 Task: Create a rule from the Recommended list, Task Added to this Project -> add SubTasks in the project TrailPlan with SubTasks Gather and Analyse Requirements , Design and Implement Solution , System Test and UAT , Release to Production / Go Live.
Action: Mouse moved to (63, 338)
Screenshot: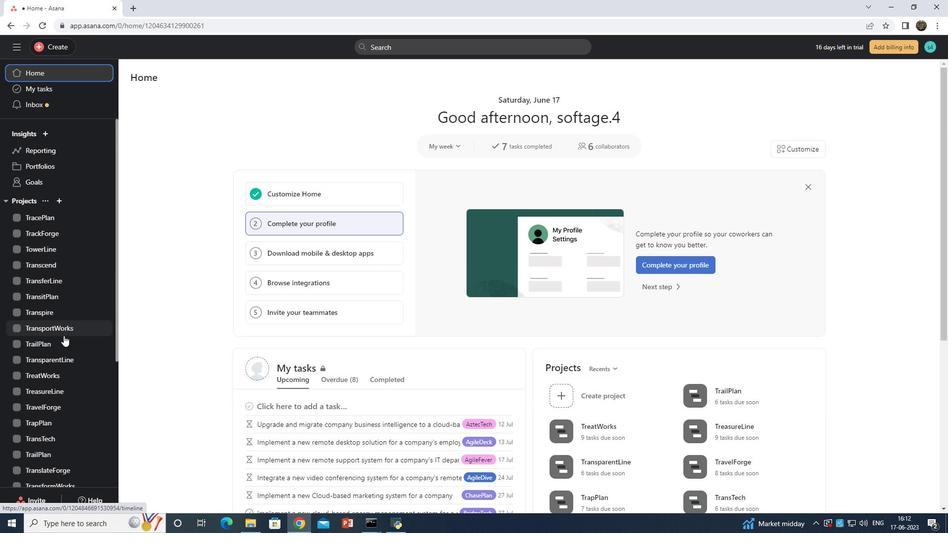 
Action: Mouse pressed left at (63, 338)
Screenshot: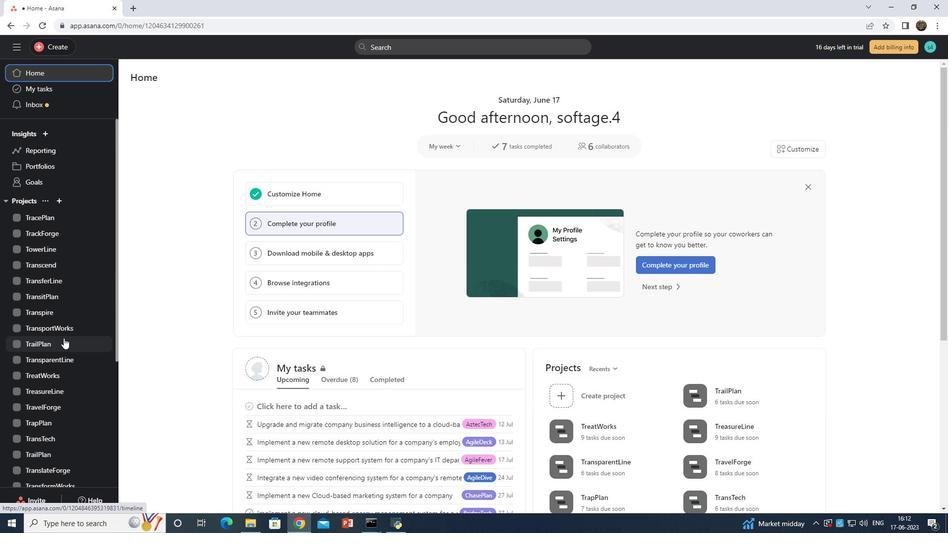 
Action: Mouse moved to (900, 79)
Screenshot: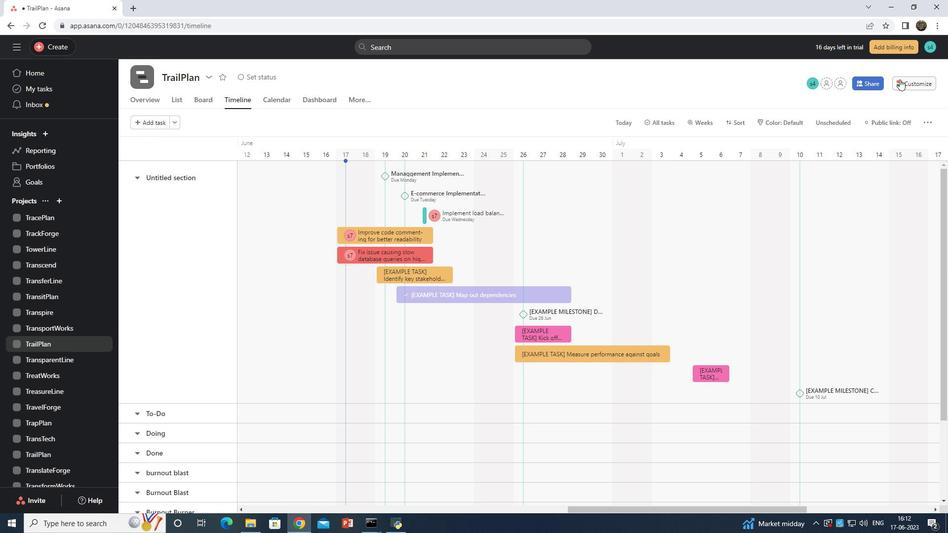 
Action: Mouse pressed left at (900, 79)
Screenshot: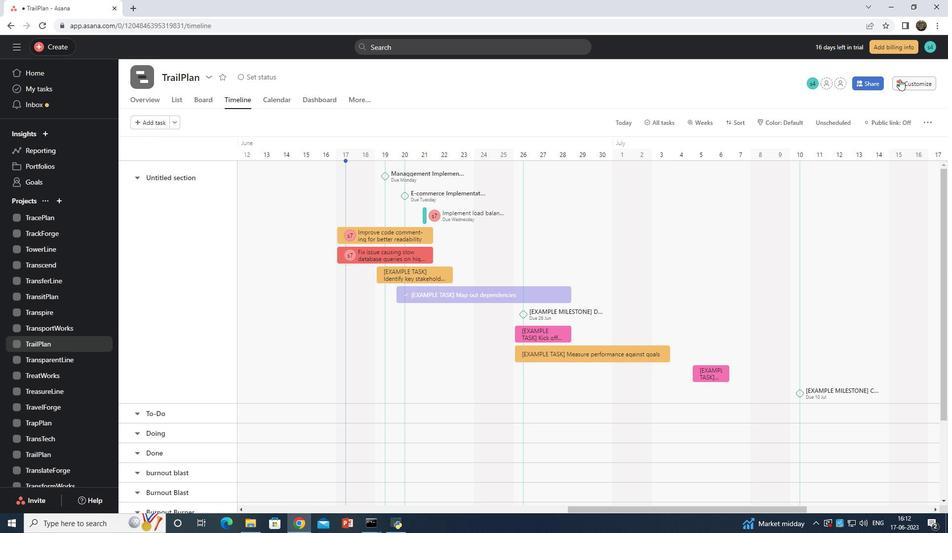 
Action: Mouse moved to (739, 240)
Screenshot: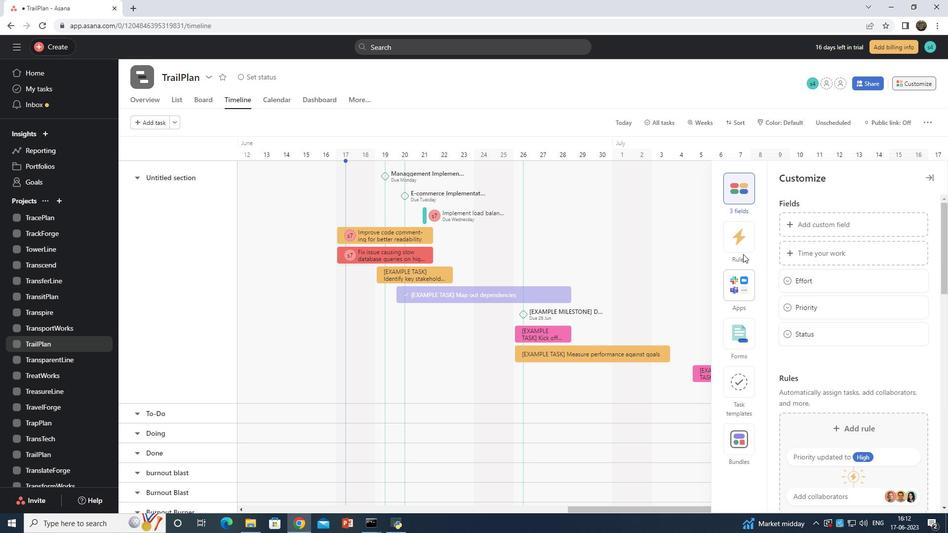 
Action: Mouse pressed left at (739, 240)
Screenshot: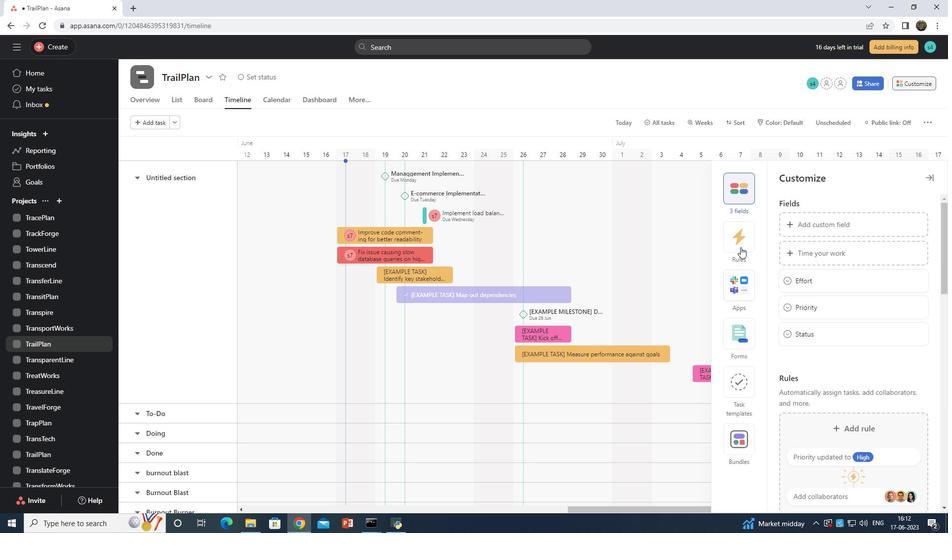 
Action: Mouse moved to (859, 249)
Screenshot: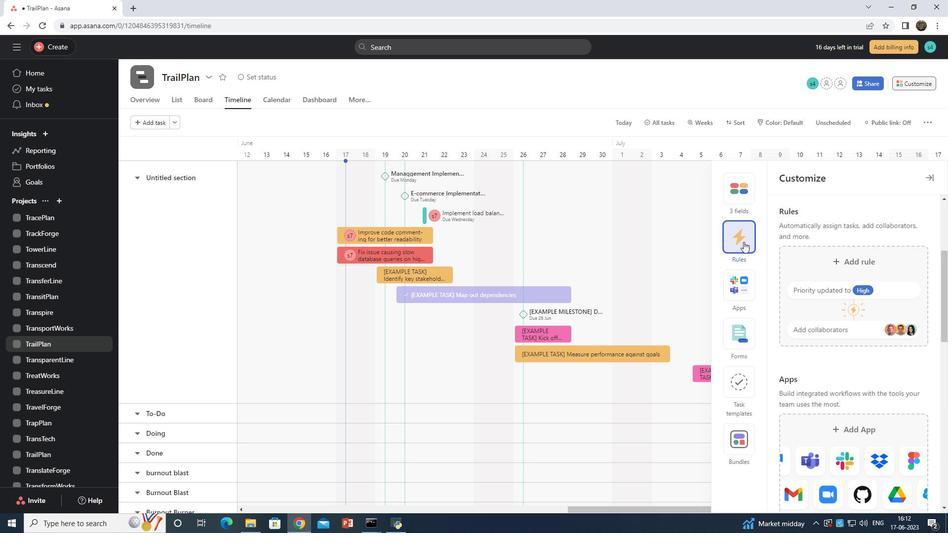 
Action: Mouse pressed left at (859, 249)
Screenshot: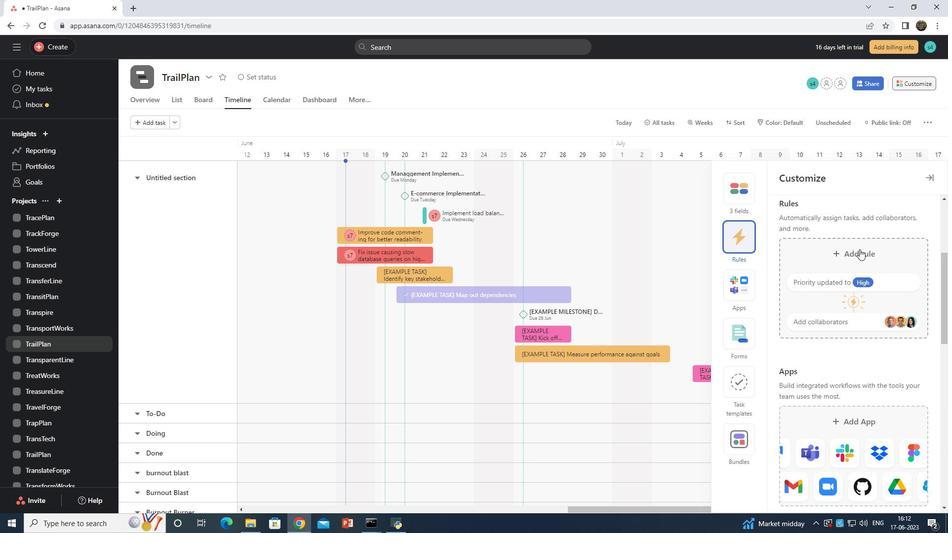 
Action: Mouse moved to (630, 152)
Screenshot: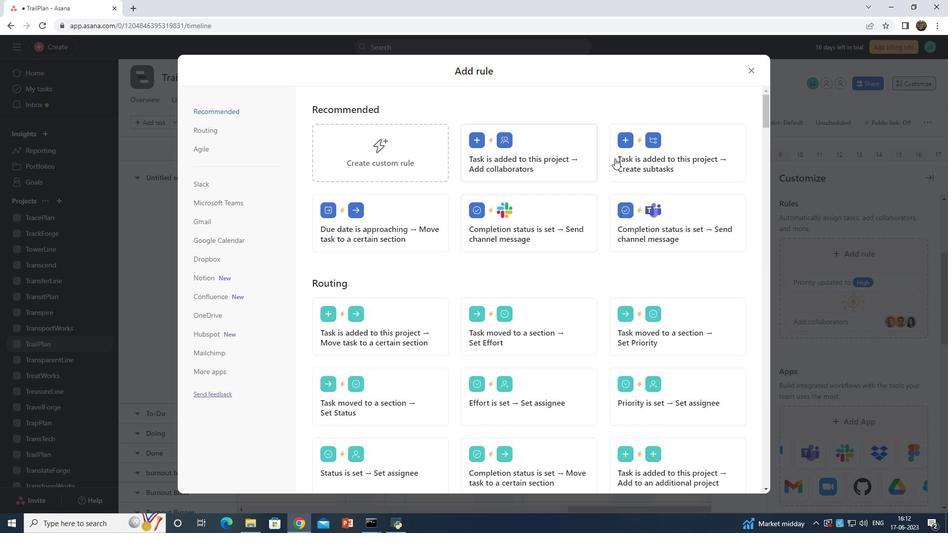 
Action: Mouse pressed left at (630, 152)
Screenshot: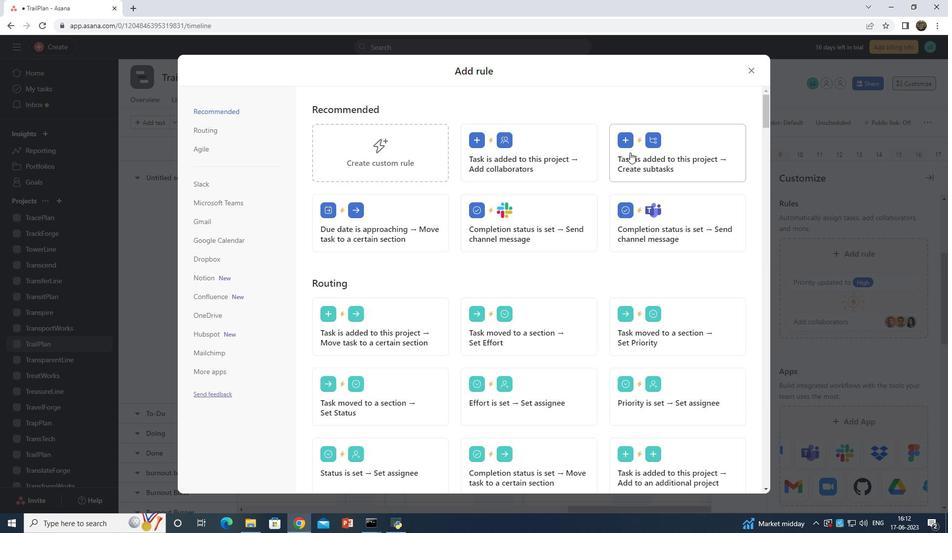 
Action: Mouse moved to (668, 151)
Screenshot: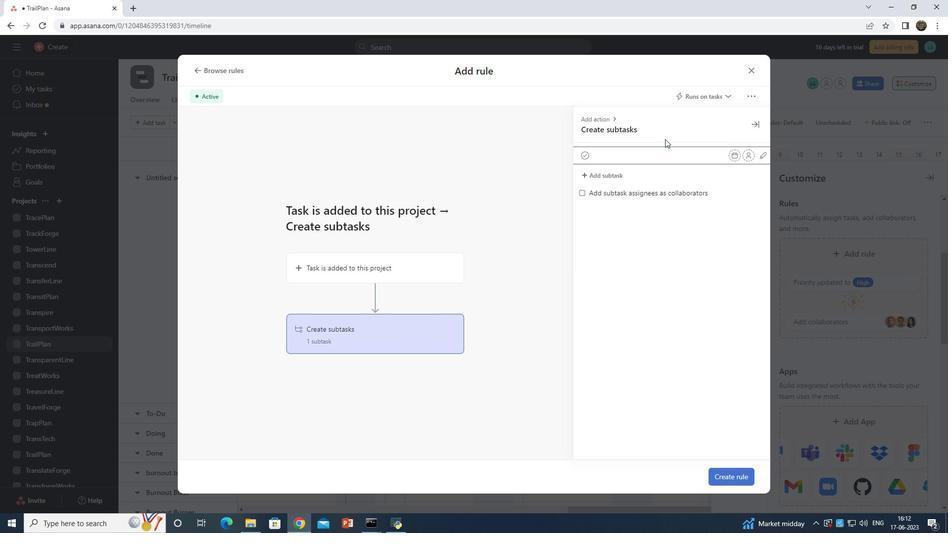 
Action: Key pressed <Key.shift>Gather<Key.space>and<Key.space><Key.shift>Analyse<Key.space><Key.shift>Requirement<Key.enter><Key.shift>Design<Key.space>and<Key.space>i<Key.shift>ml<Key.backspace>plement<Key.space><Key.shift>Solution<Key.enter><Key.shift>Sysytem<Key.space><Key.shift>Test<Key.space>and<Key.space><Key.shift>UAT
Screenshot: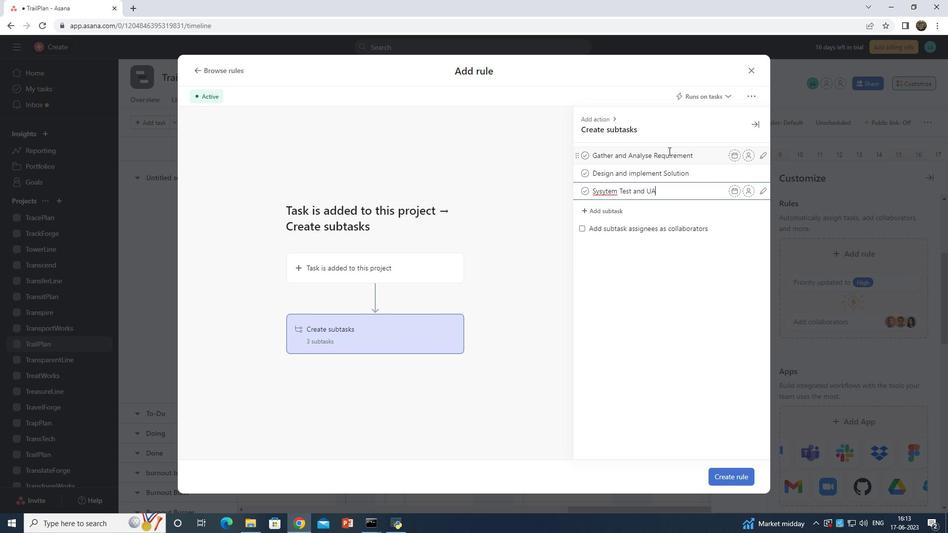 
Action: Mouse moved to (654, 220)
Screenshot: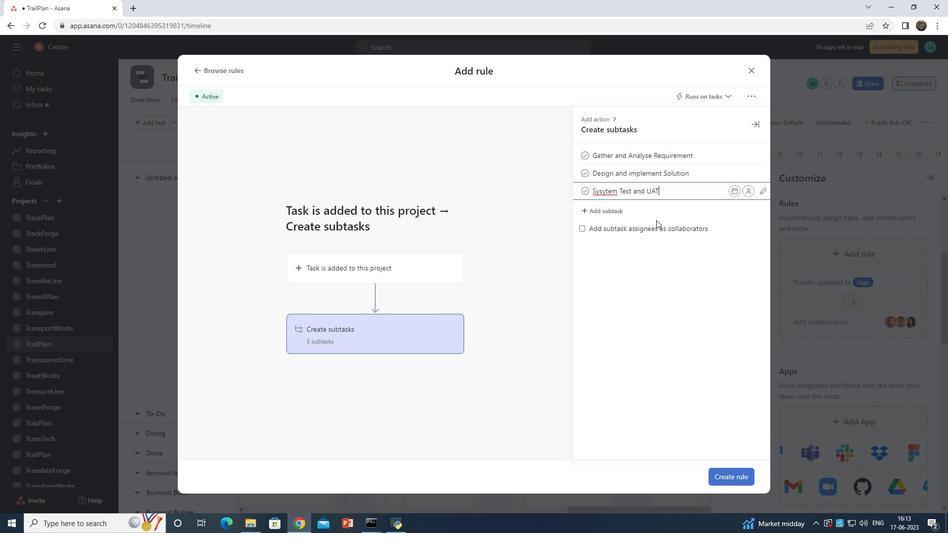 
Action: Key pressed <Key.enter>r<Key.shift>ea<Key.backspace>leasw<Key.backspace>e<Key.space><Key.left><Key.left><Key.left><Key.left><Key.left><Key.left><Key.left><Key.left><Key.left><Key.left><Key.left><Key.left><Key.left><Key.left><Key.left><Key.left><Key.left><Key.left><Key.shift>Release<Key.right><Key.right><Key.right><Key.right><Key.right><Key.right><Key.right><Key.right><Key.right><Key.right><Key.backspace><Key.backspace><Key.backspace><Key.backspace><Key.backspace><Key.backspace><Key.backspace><Key.backspace><Key.space>to<Key.space><Key.shift>Production/<Key.space><Key.shift>Go<Key.space><Key.shift>Live
Screenshot: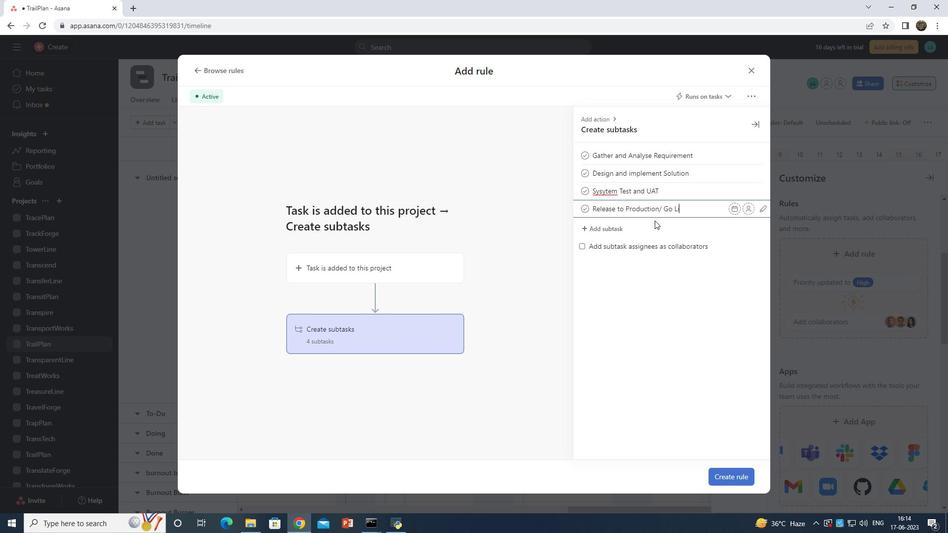 
Action: Mouse moved to (659, 222)
Screenshot: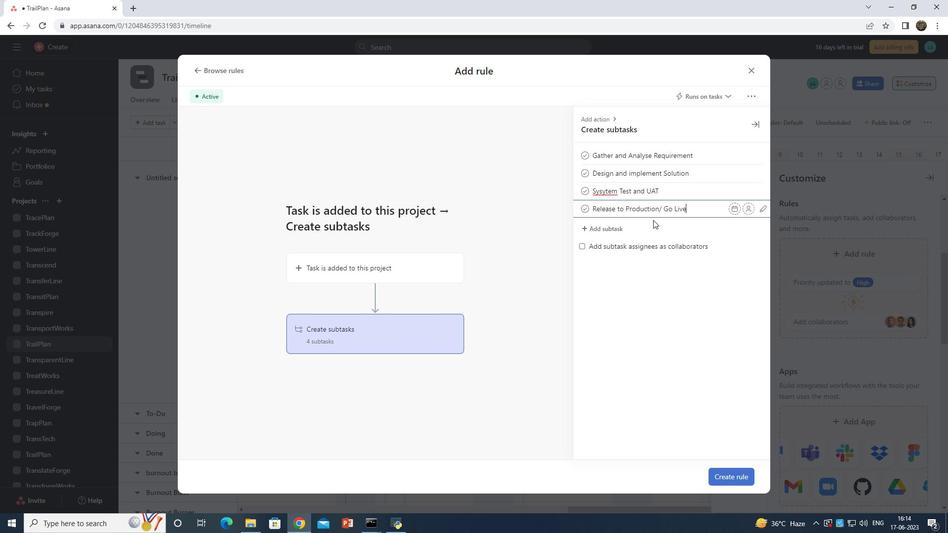 
